 Task: Add Tavernello Organic Pinot Grigio to the cart.
Action: Mouse moved to (705, 241)
Screenshot: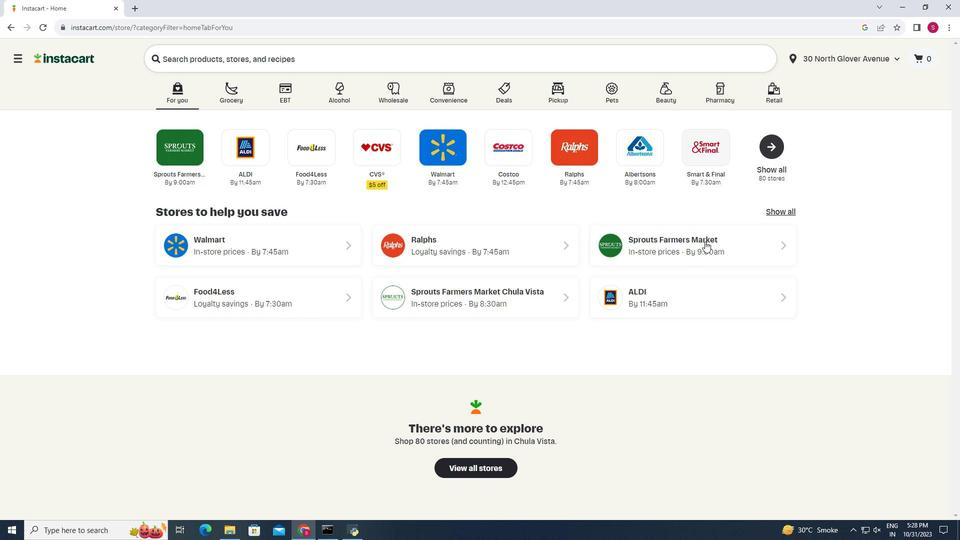 
Action: Mouse pressed left at (705, 241)
Screenshot: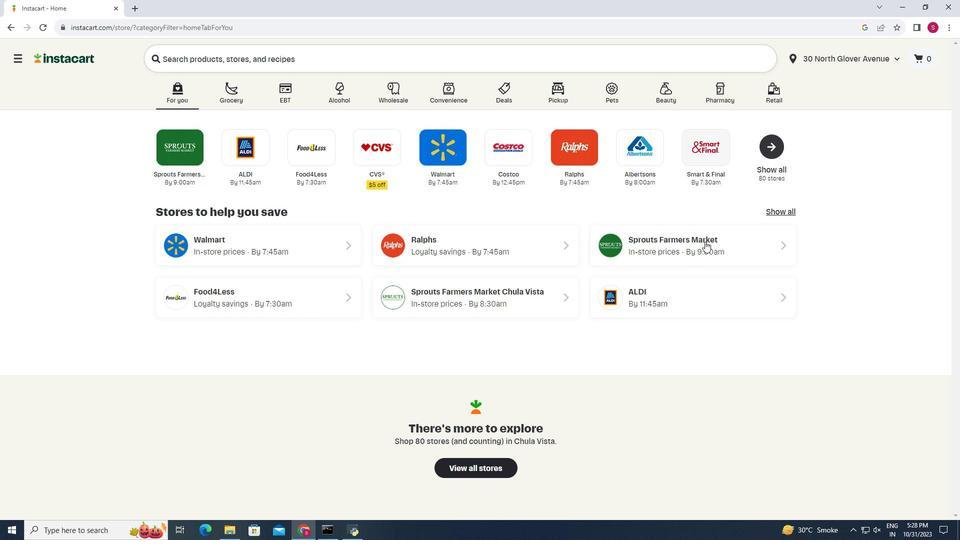 
Action: Mouse moved to (40, 512)
Screenshot: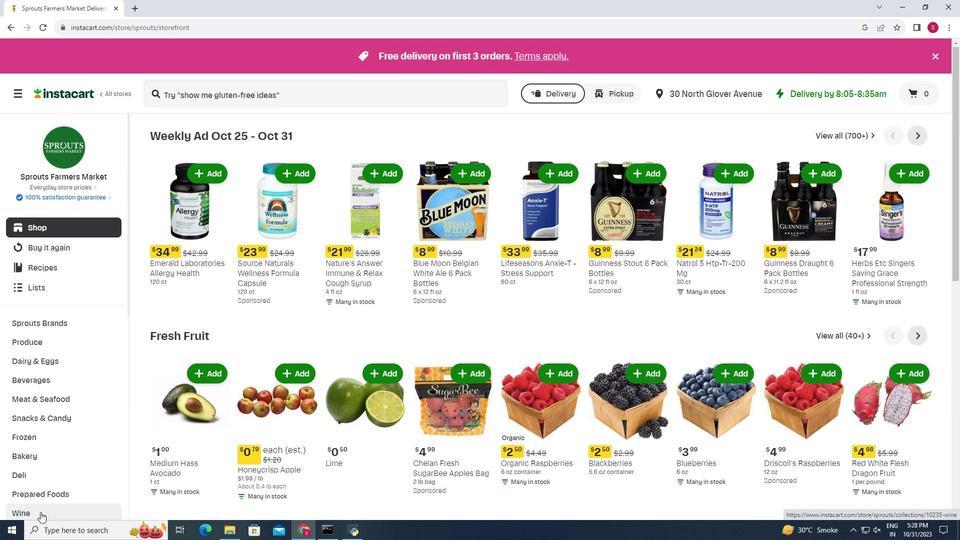 
Action: Mouse pressed left at (40, 512)
Screenshot: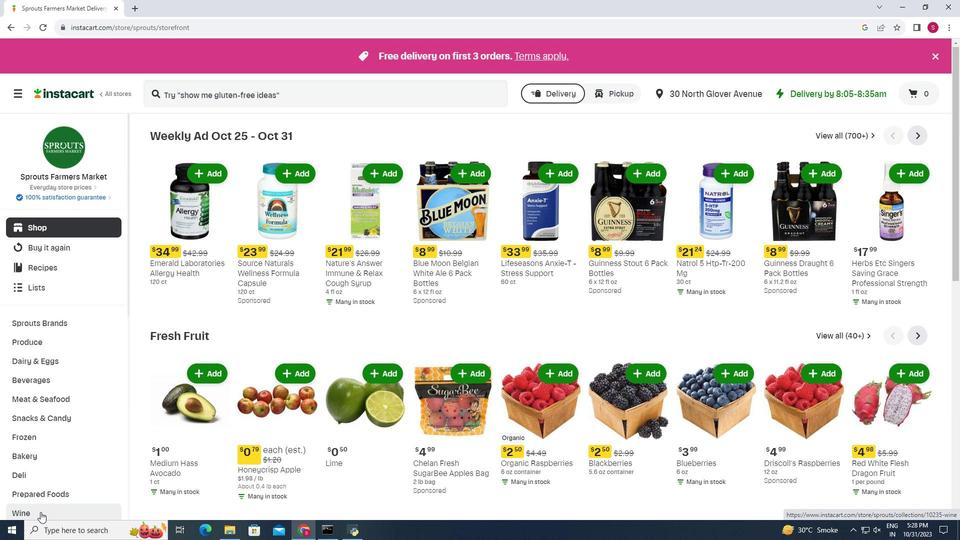 
Action: Mouse moved to (249, 162)
Screenshot: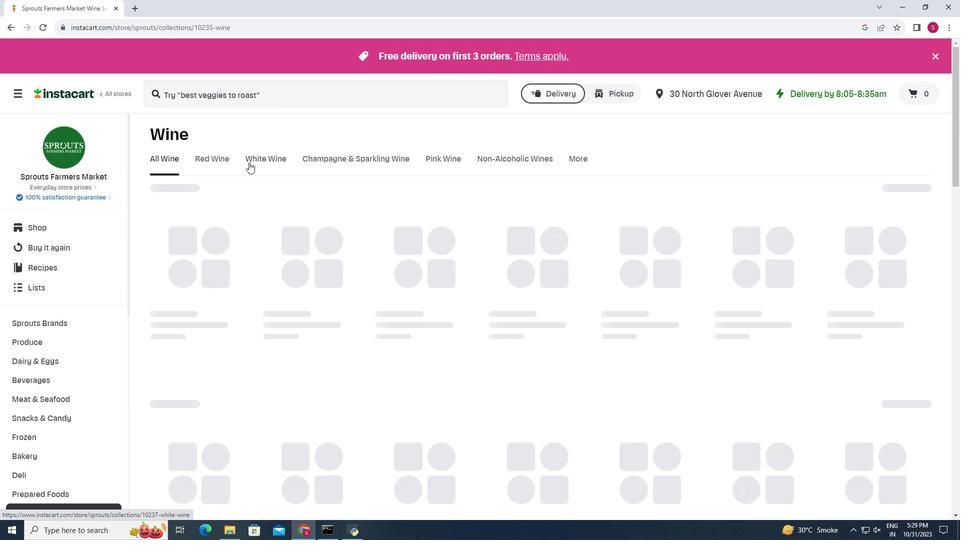 
Action: Mouse pressed left at (249, 162)
Screenshot: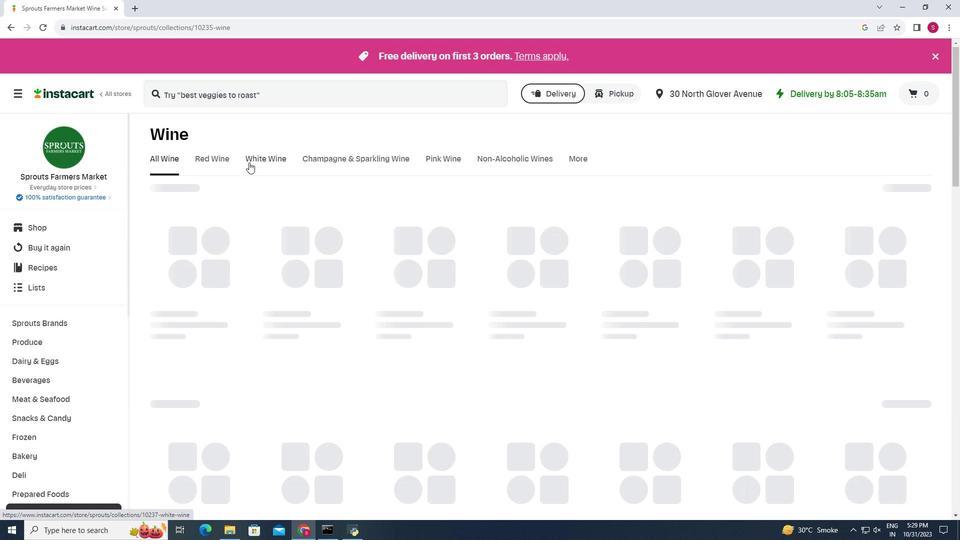 
Action: Mouse moved to (389, 195)
Screenshot: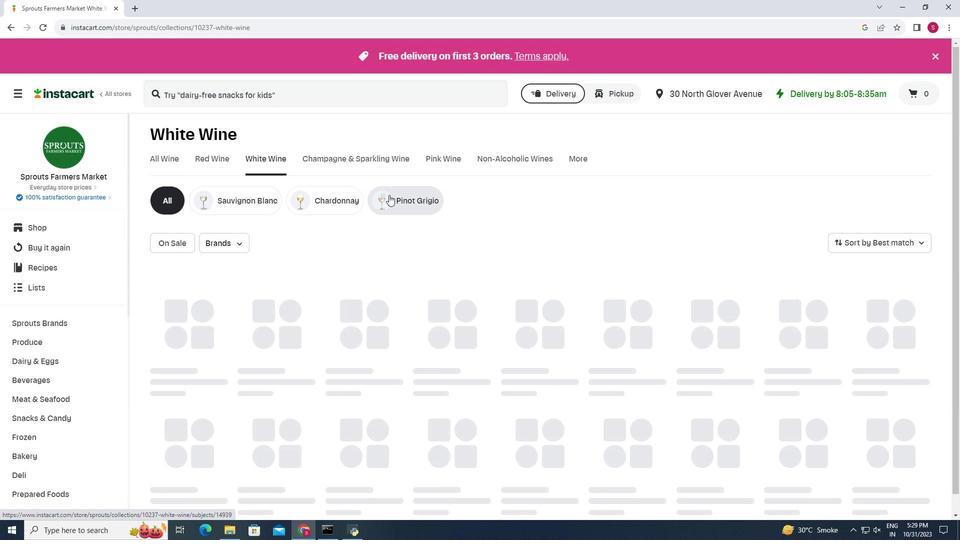
Action: Mouse pressed left at (389, 195)
Screenshot: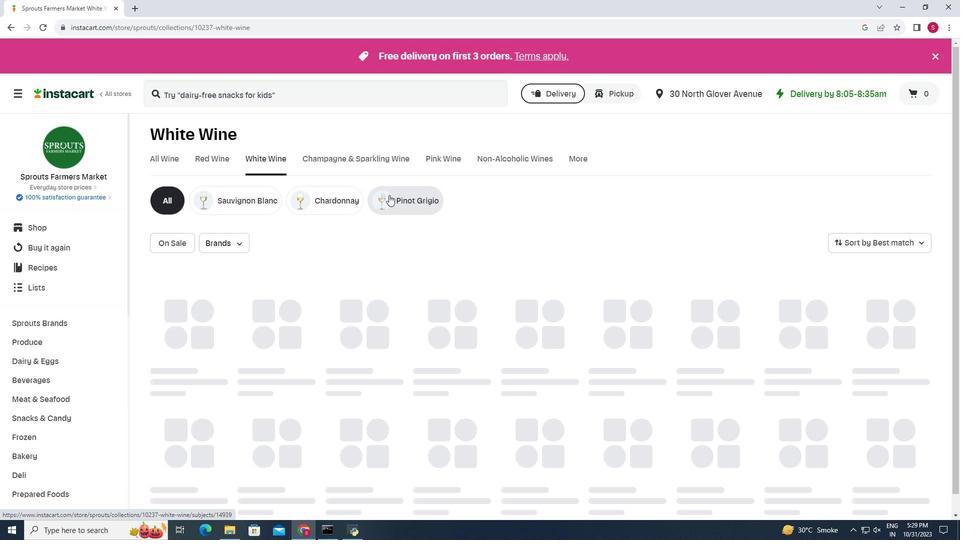 
Action: Mouse moved to (554, 299)
Screenshot: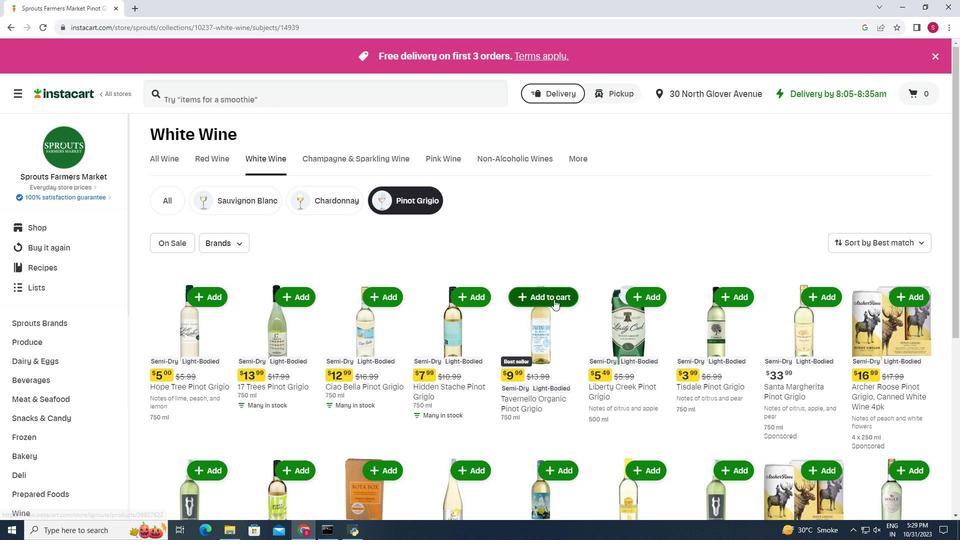 
Action: Mouse pressed left at (554, 299)
Screenshot: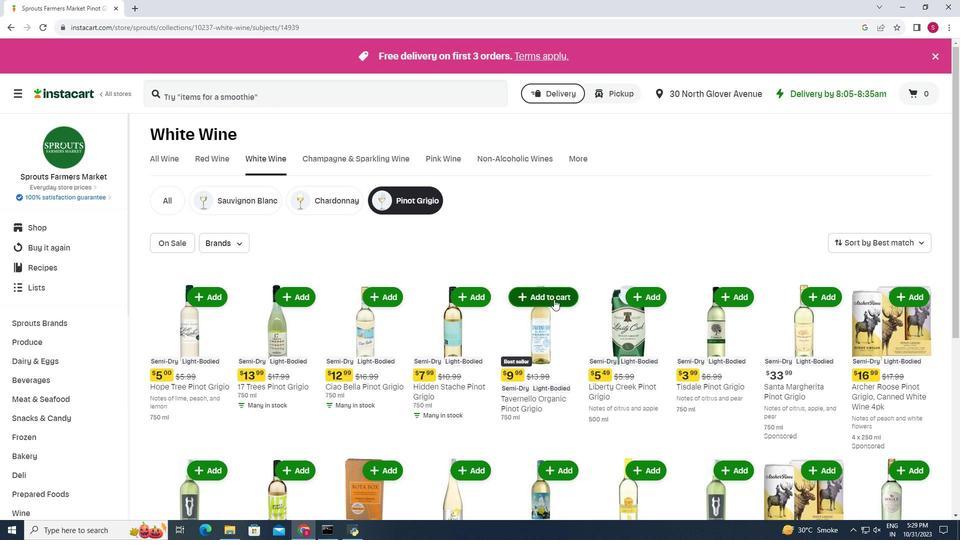 
Action: Mouse moved to (580, 253)
Screenshot: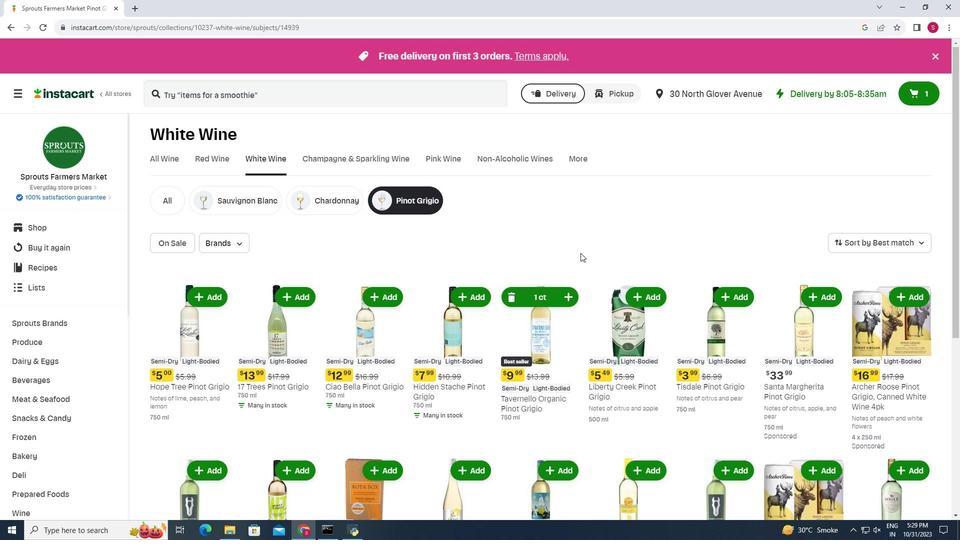 
